Task: Start in the project XpertTech the sprint 'Supernova', with a duration of 2 weeks.
Action: Mouse moved to (1069, 409)
Screenshot: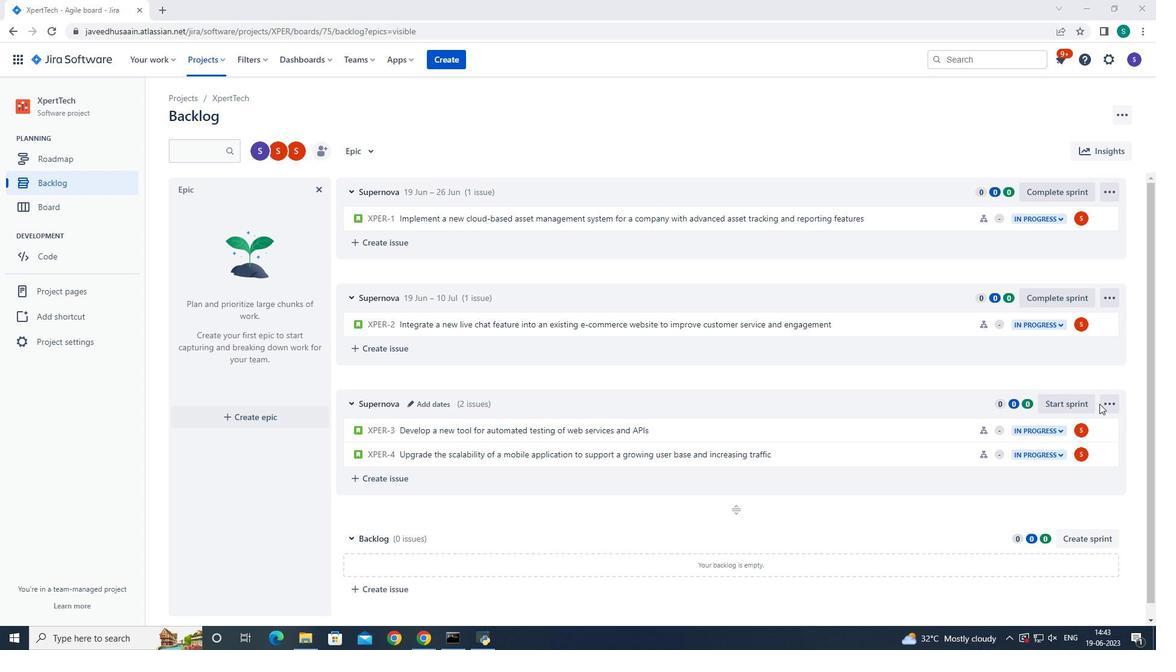 
Action: Mouse pressed left at (1069, 409)
Screenshot: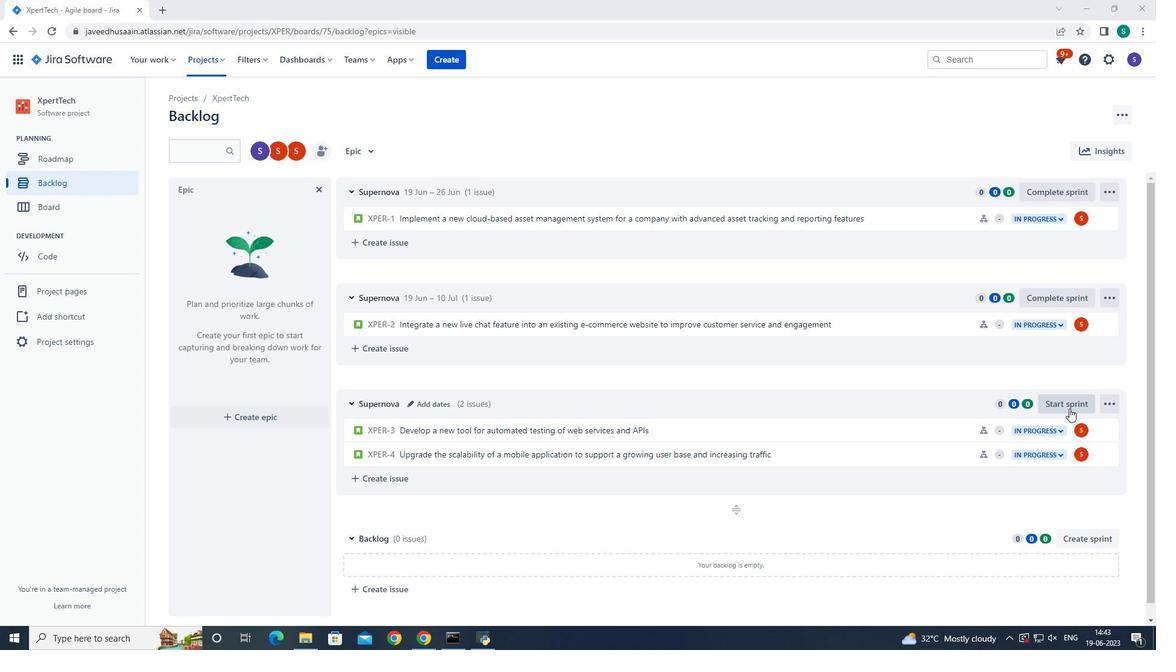 
Action: Mouse moved to (542, 214)
Screenshot: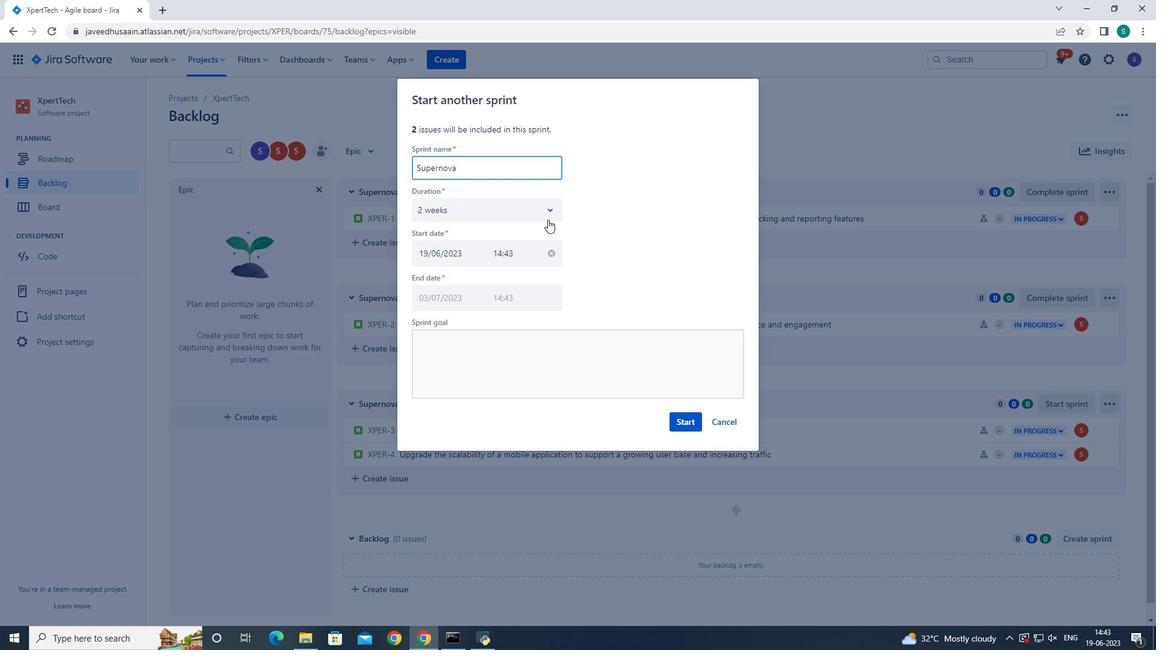 
Action: Mouse pressed left at (542, 214)
Screenshot: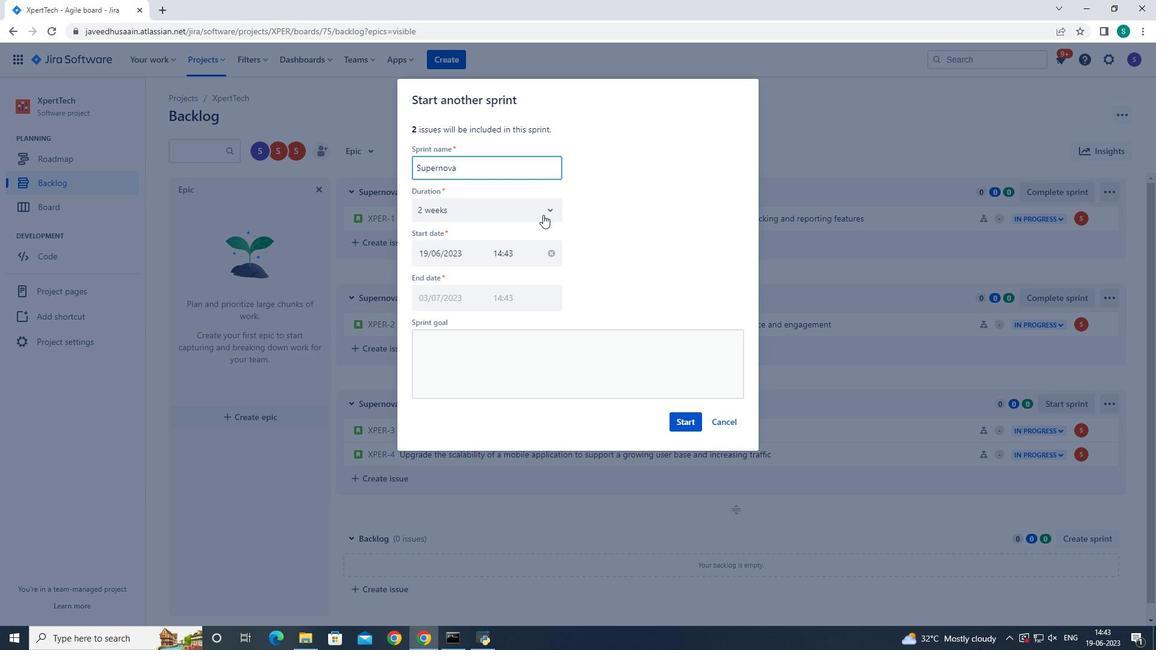 
Action: Mouse moved to (475, 261)
Screenshot: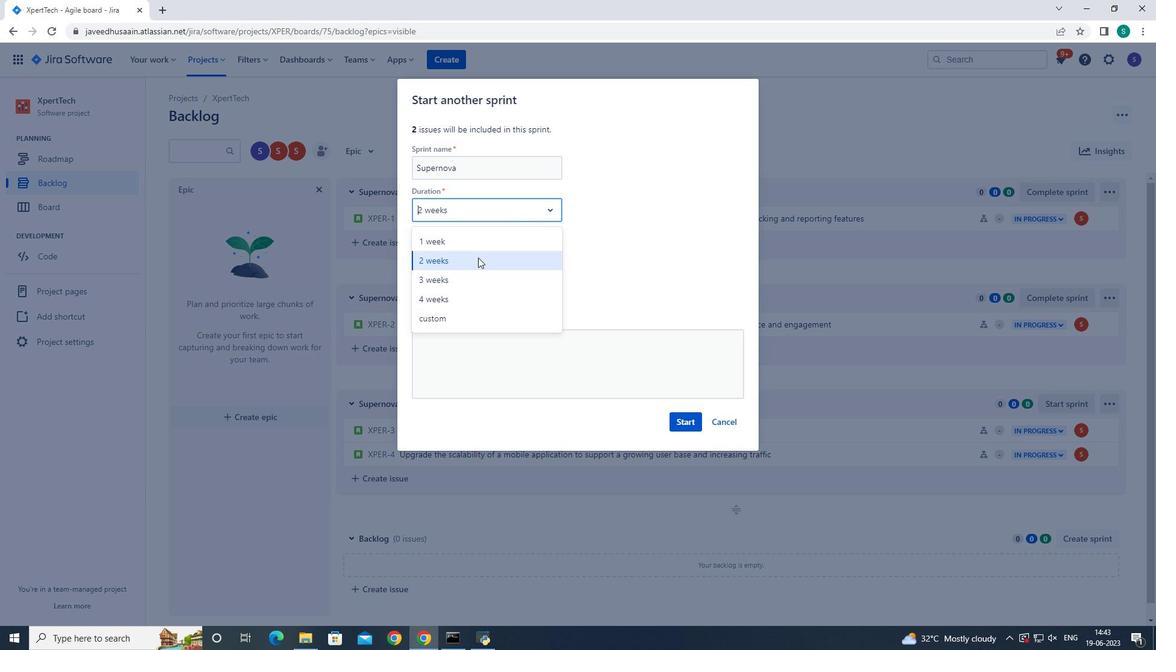 
Action: Mouse pressed left at (475, 261)
Screenshot: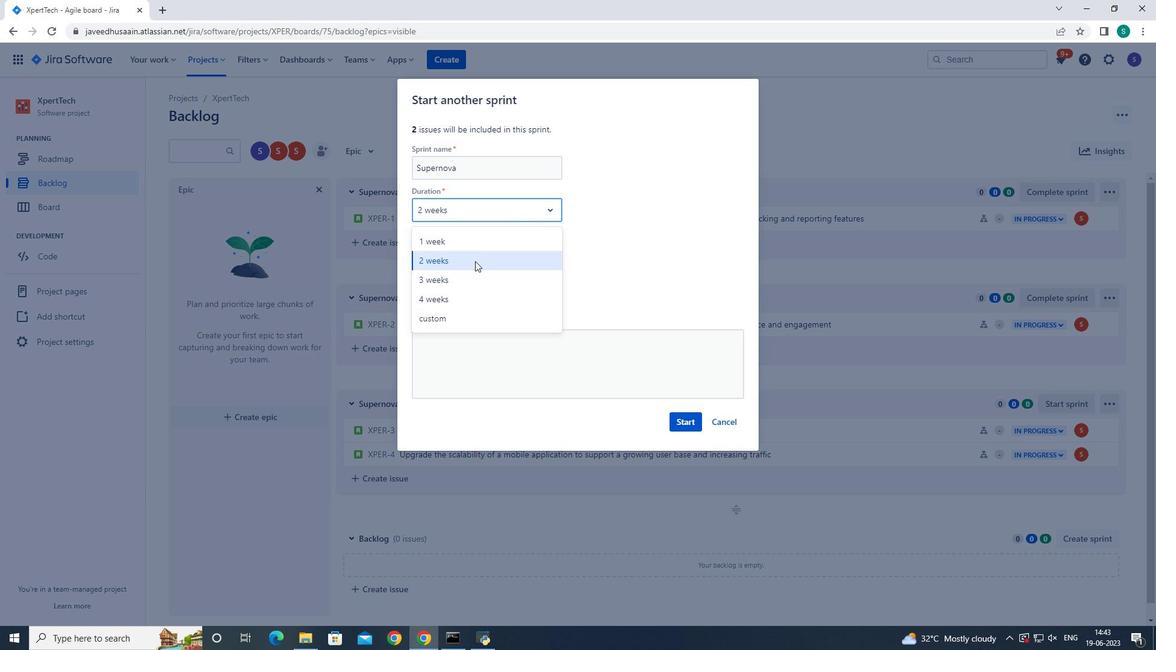 
Action: Mouse moved to (681, 416)
Screenshot: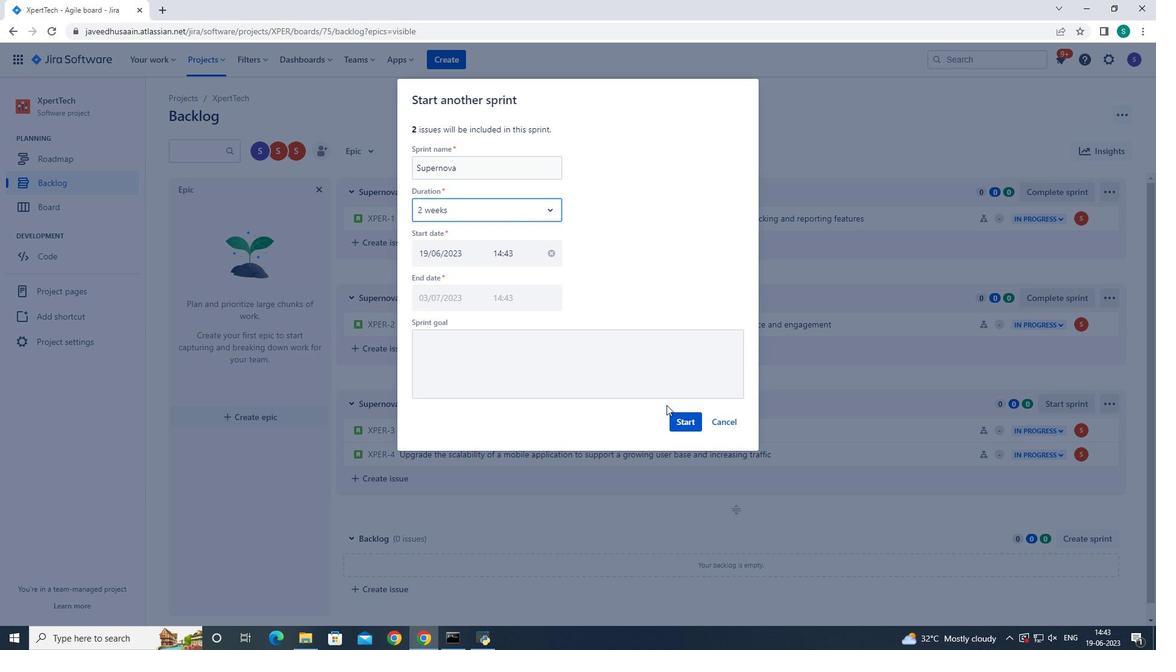 
Action: Mouse pressed left at (681, 416)
Screenshot: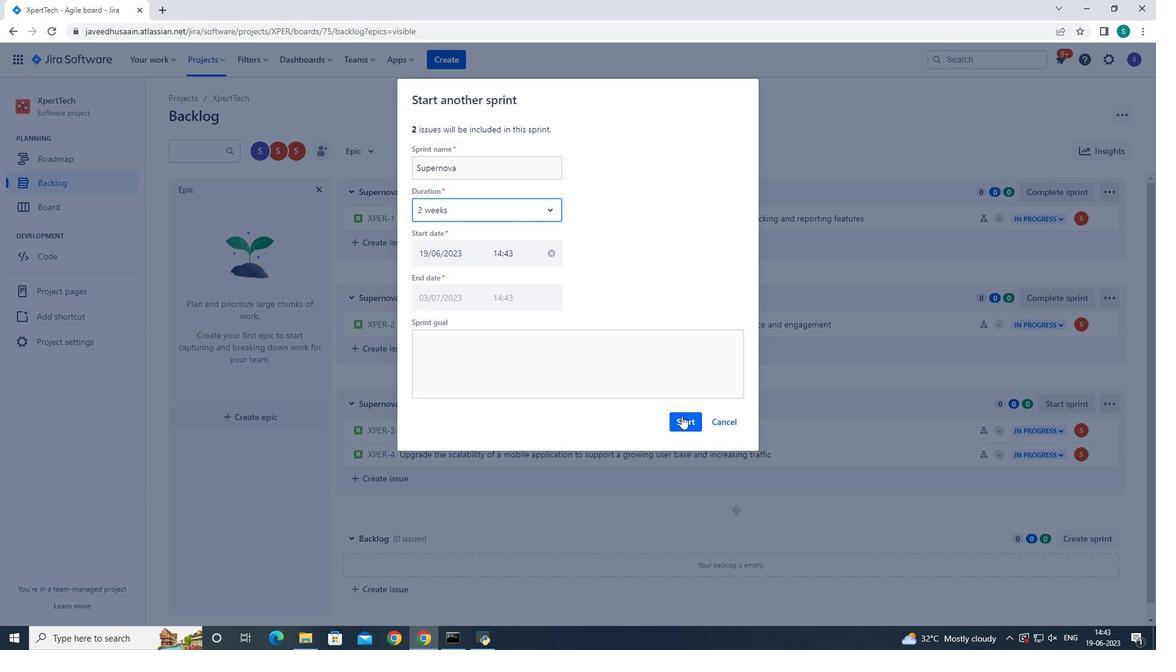 
Action: Mouse moved to (38, 178)
Screenshot: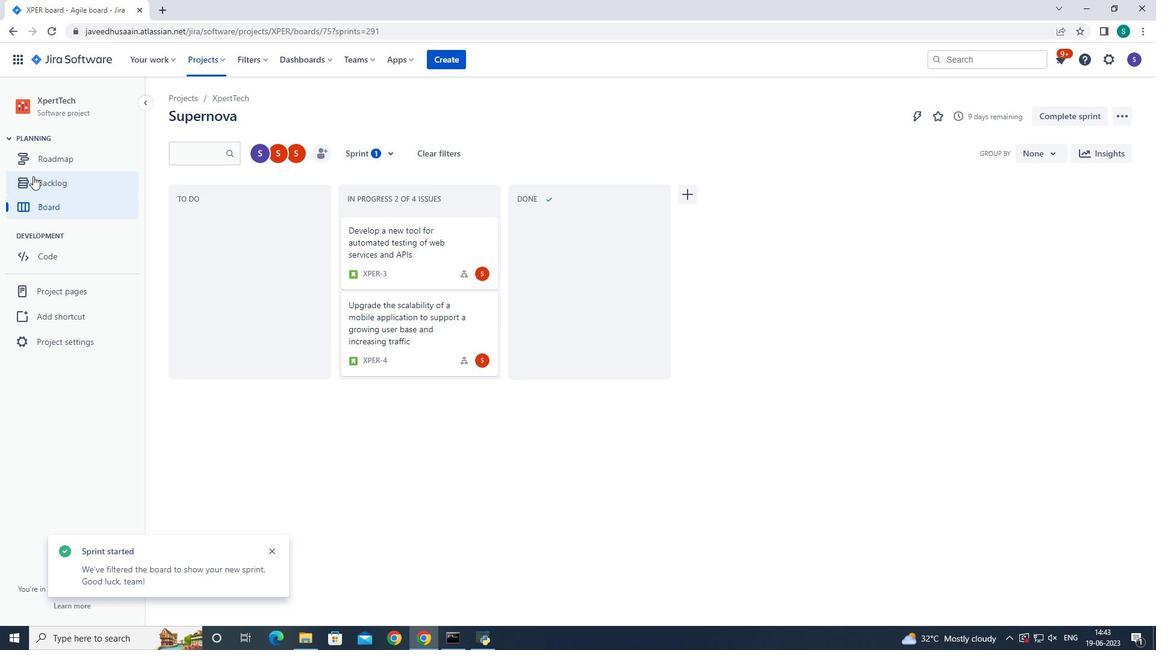 
Action: Mouse pressed left at (38, 178)
Screenshot: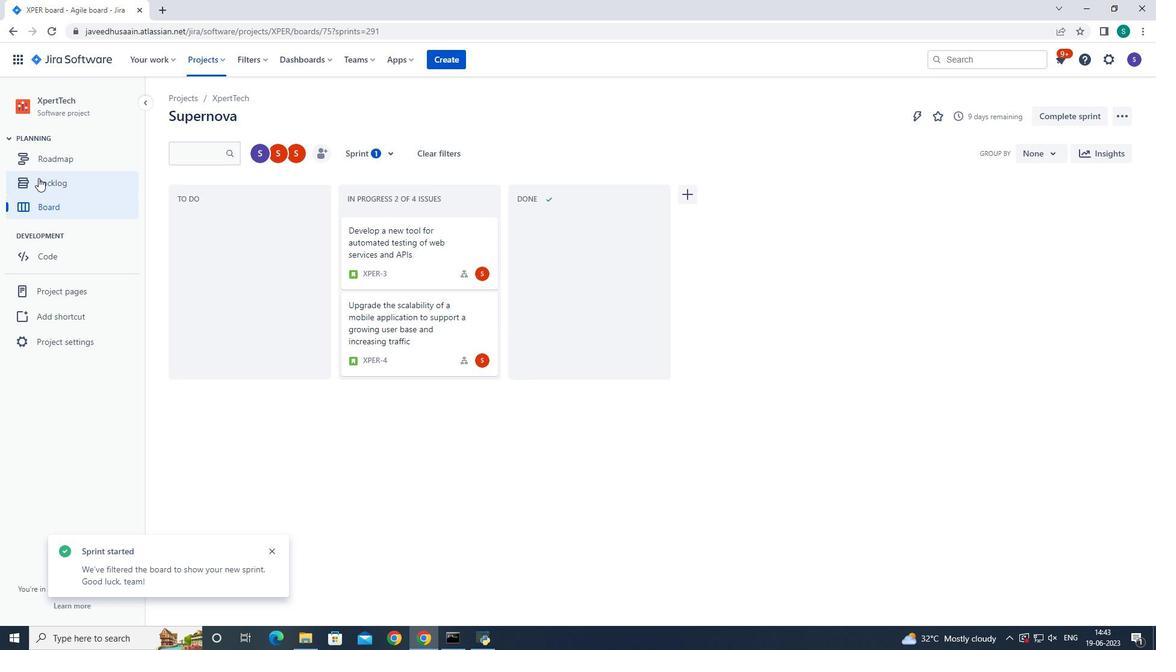 
Action: Mouse moved to (701, 573)
Screenshot: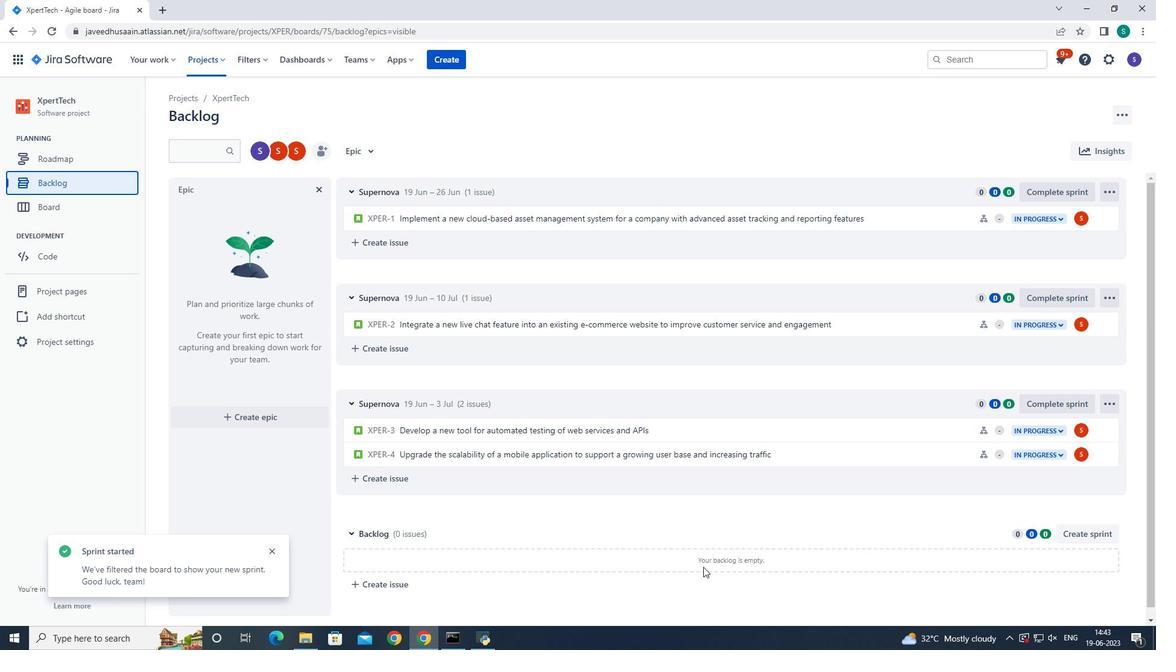 
